 Task: Create a task  Implement a rating and review system for the app , assign it to team member softage.9@softage.net in the project TruTech and update the status of the task to  At Risk , set the priority of the task to Medium.
Action: Mouse moved to (57, 481)
Screenshot: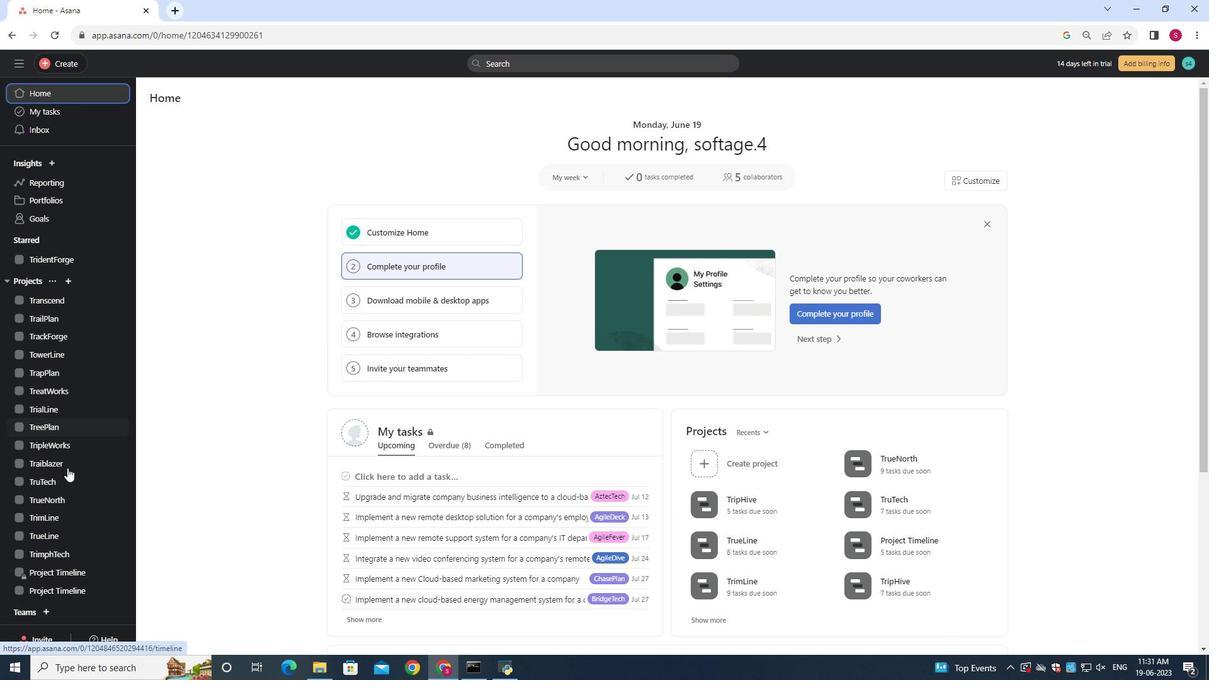 
Action: Mouse pressed left at (57, 481)
Screenshot: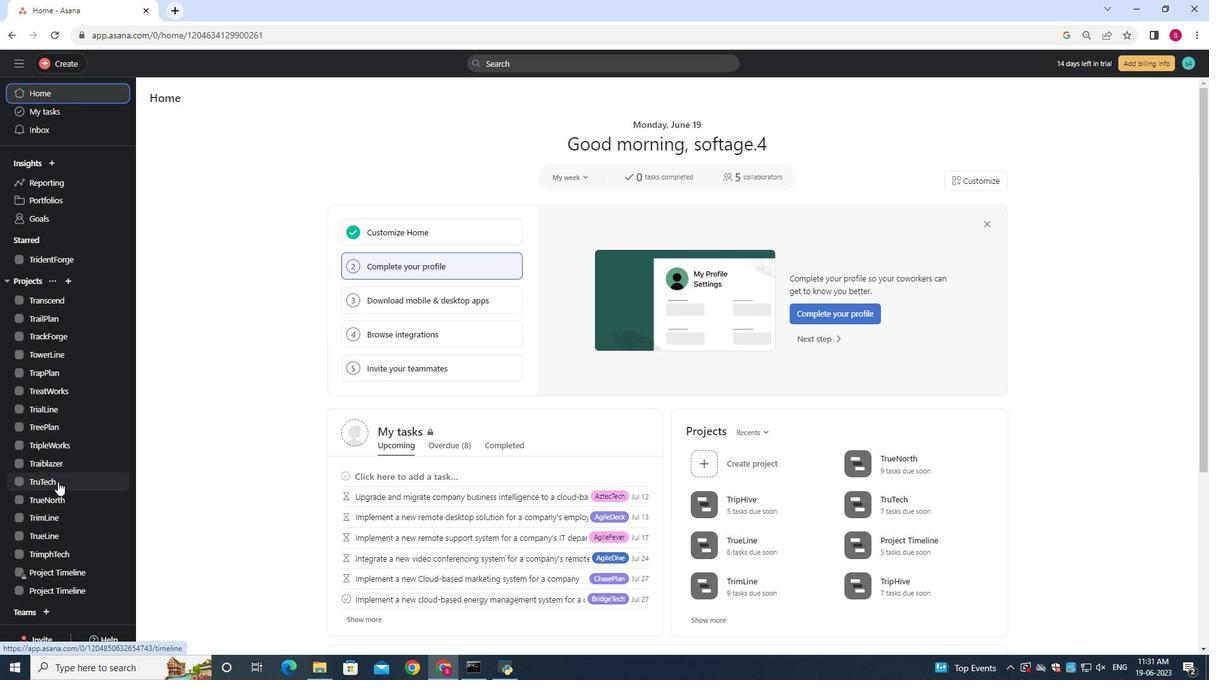 
Action: Mouse moved to (166, 146)
Screenshot: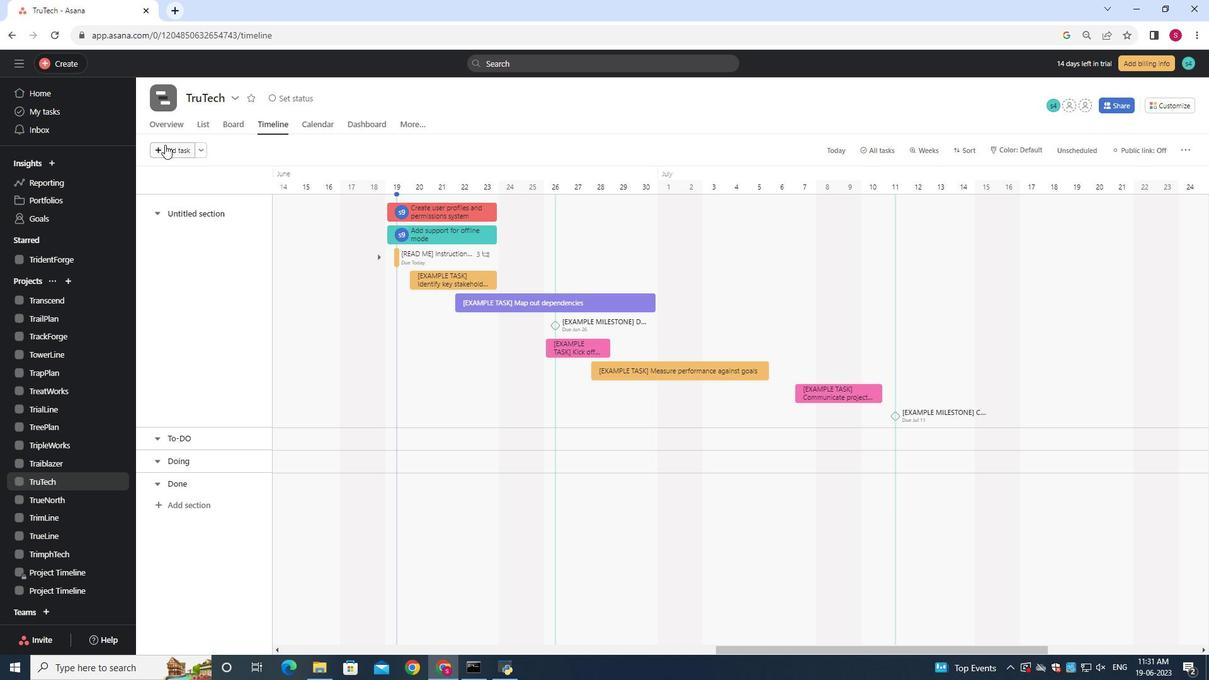 
Action: Mouse pressed left at (166, 146)
Screenshot: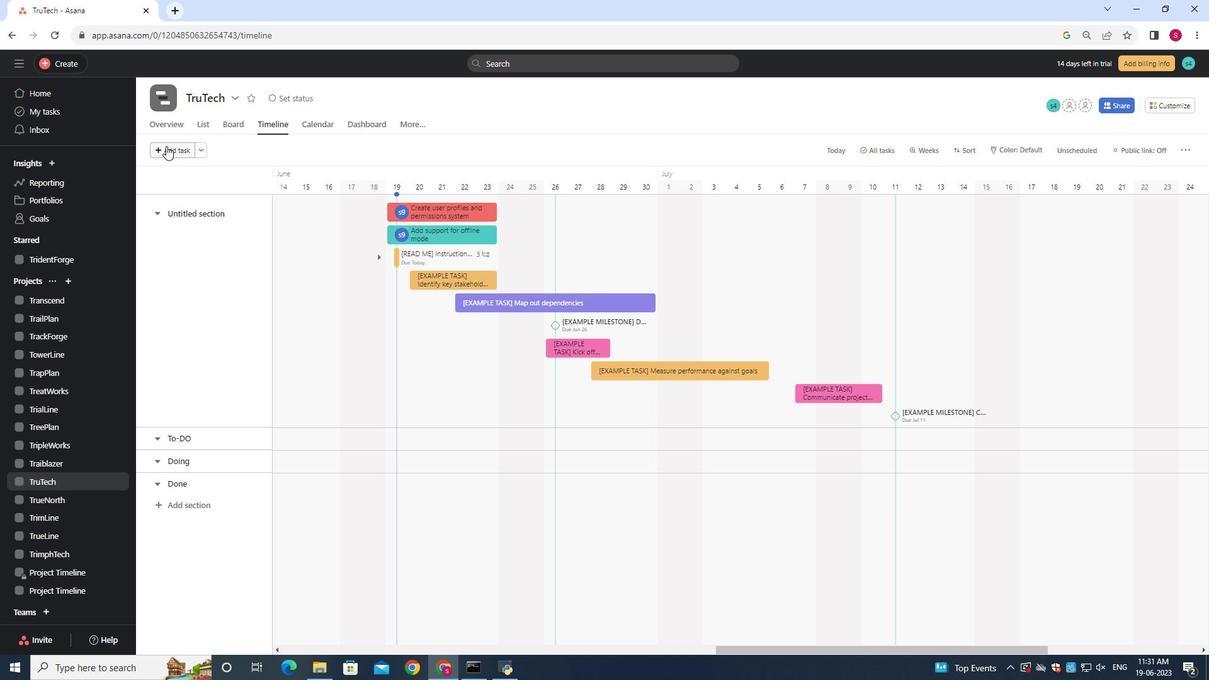 
Action: Mouse moved to (166, 146)
Screenshot: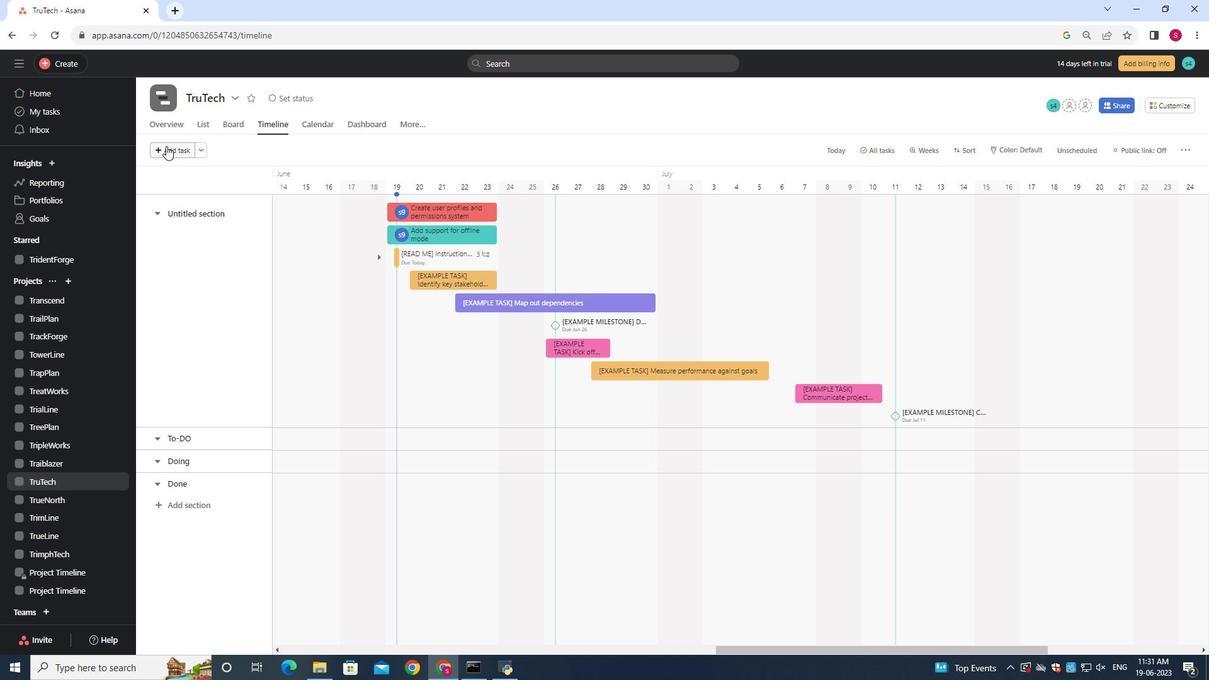 
Action: Key pressed ef<Key.backspace><Key.backspace><Key.shift><Key.shift><Key.shift><Key.shift><Key.shift><Key.shift><Key.shift><Key.shift><Key.shift><Key.shift><Key.shift><Key.shift><Key.shift><Key.shift><Key.shift><Key.shift><Key.shift><Key.shift><Key.shift><Key.shift><Key.shift><Key.shift><Key.shift><Key.shift><Key.shift><Key.shift><Key.shift><Key.shift><Key.shift><Key.shift><Key.shift><Key.shift><Key.shift><Key.shift><Key.shift><Key.shift><Key.shift><Key.shift><Key.shift><Key.shift><Key.shift><Key.shift><Key.shift><Key.shift><Key.shift><Key.shift><Key.shift><Key.shift><Key.shift><Key.shift><Key.shift><Key.shift><Key.shift><Key.shift><Key.shift><Key.shift><Key.shift><Key.shift><Key.shift><Key.shift><Key.shift><Key.shift><Key.shift><Key.shift><Key.shift><Key.shift><Key.shift><Key.shift><Key.shift><Key.shift><Key.shift><Key.shift><Key.shift><Key.shift><Key.shift><Key.shift><Key.shift><Key.shift><Key.shift><Key.shift><Key.shift><Key.shift><Key.shift><Key.shift><Key.shift><Key.shift><Key.shift><Key.shift><Key.shift><Key.shift><Key.shift>Implement<Key.space><Key.shift><Key.shift><Key.shift><Key.shift><Key.shift><Key.shift><Key.shift><Key.shift><Key.shift><Key.shift><Key.shift><Key.shift><Key.shift><Key.shift><Key.shift><Key.shift><Key.shift><Key.shift><Key.shift><Key.shift><Key.shift><Key.shift><Key.shift><Key.shift><Key.shift><Key.shift><Key.shift><Key.shift>a<Key.space><Key.shift><Key.shift><Key.shift><Key.shift>rating<Key.space>and<Key.space>review<Key.space>system<Key.space>for<Key.space>
Screenshot: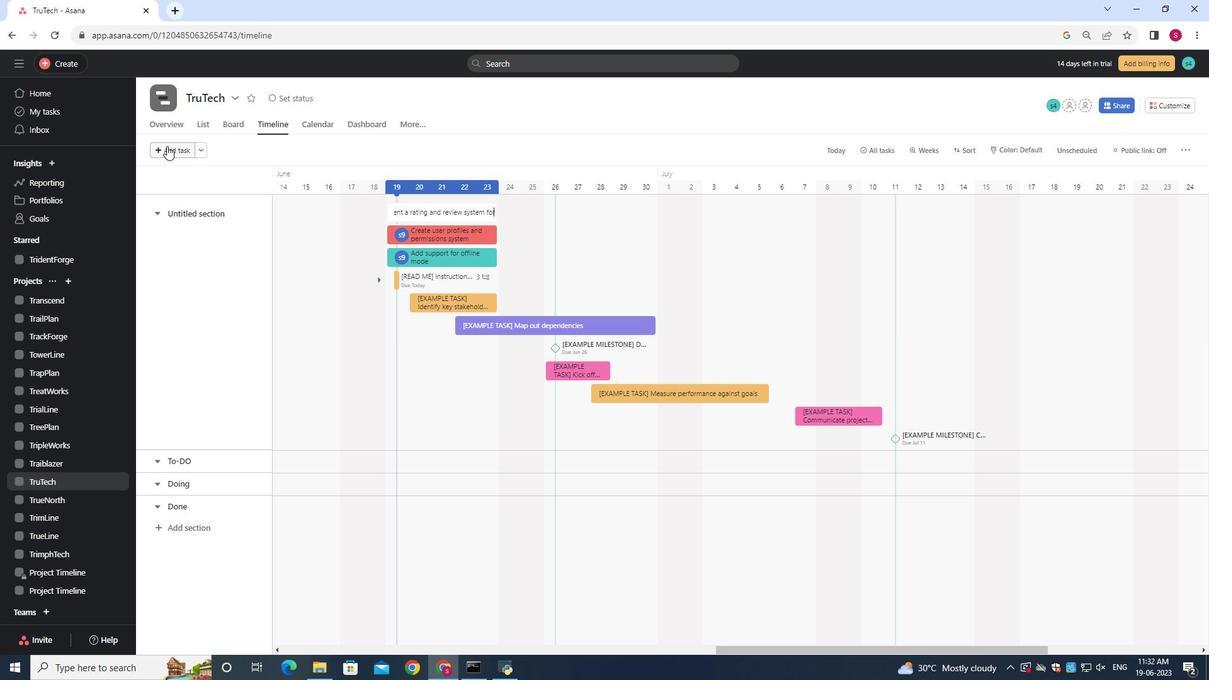 
Action: Mouse moved to (446, 210)
Screenshot: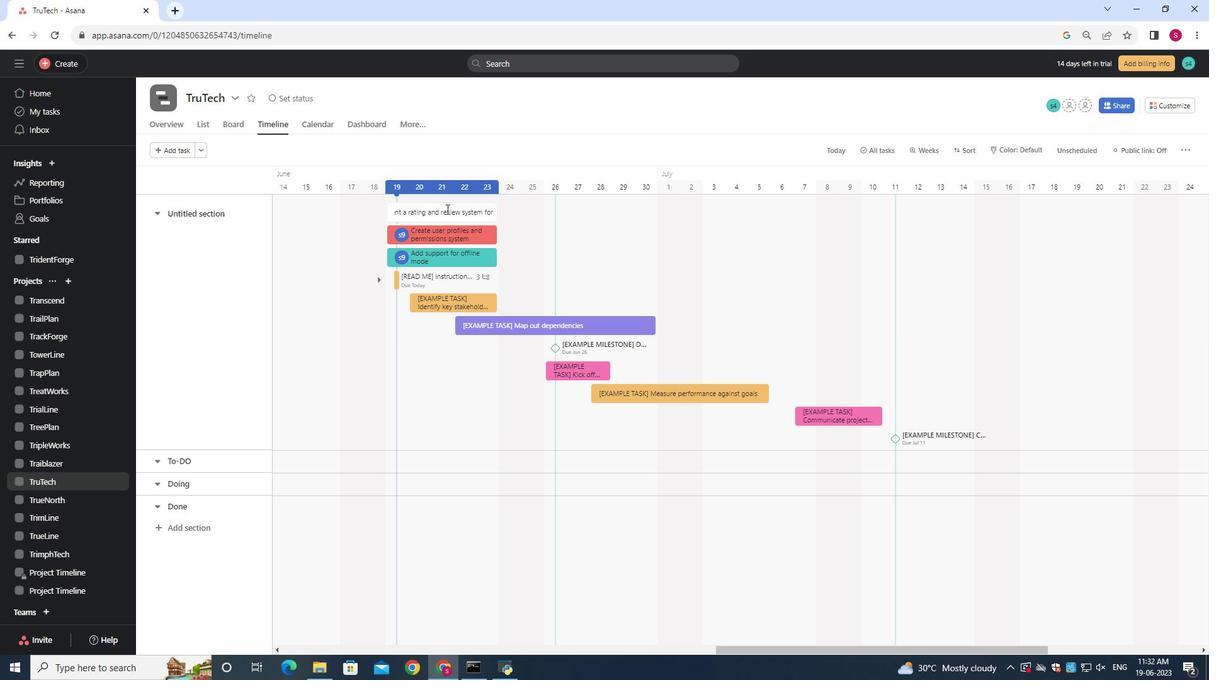 
Action: Mouse pressed left at (446, 210)
Screenshot: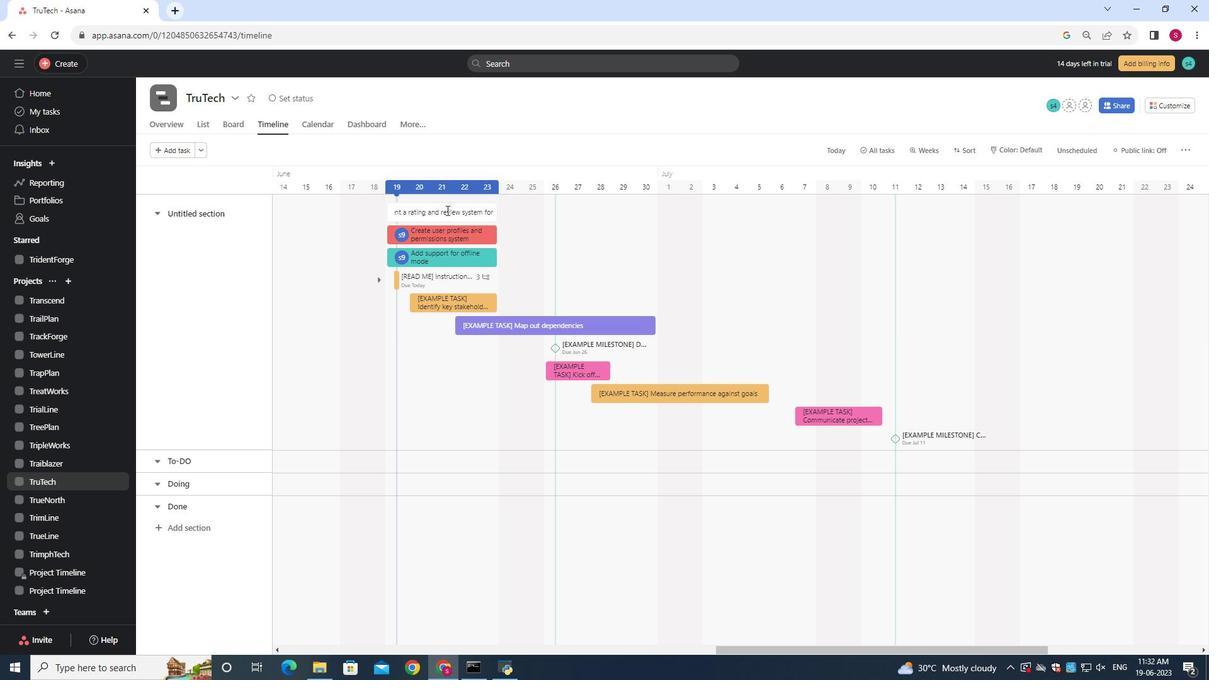 
Action: Mouse moved to (942, 216)
Screenshot: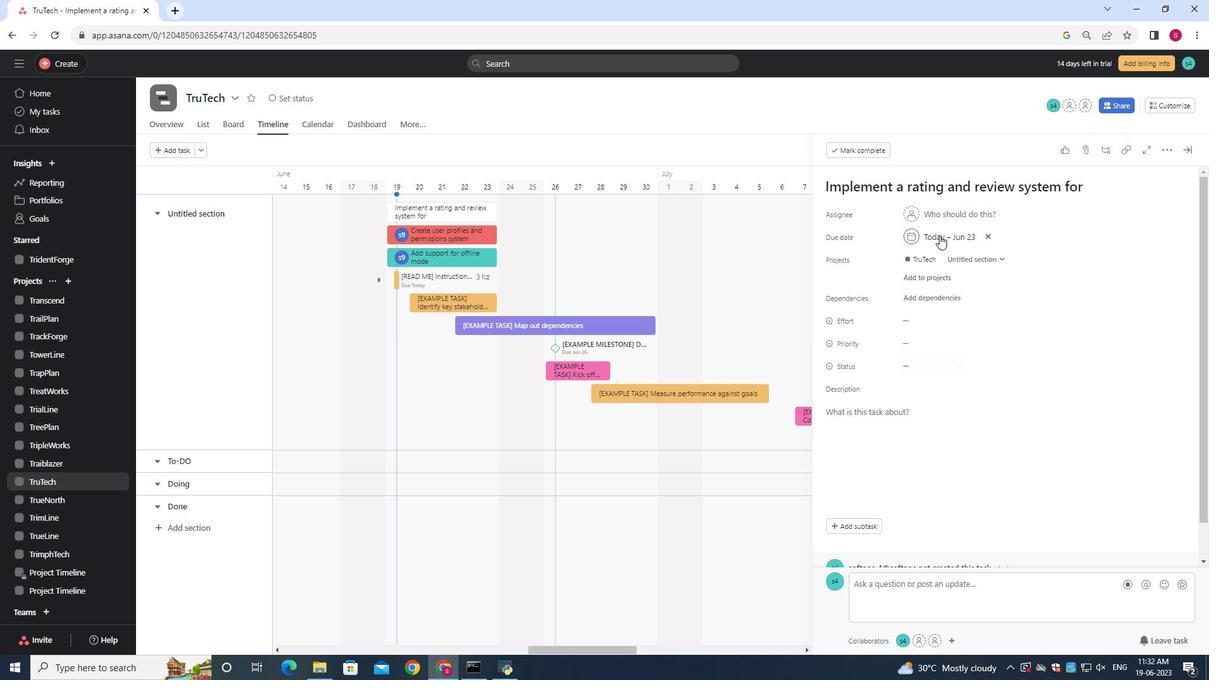 
Action: Mouse pressed left at (942, 216)
Screenshot: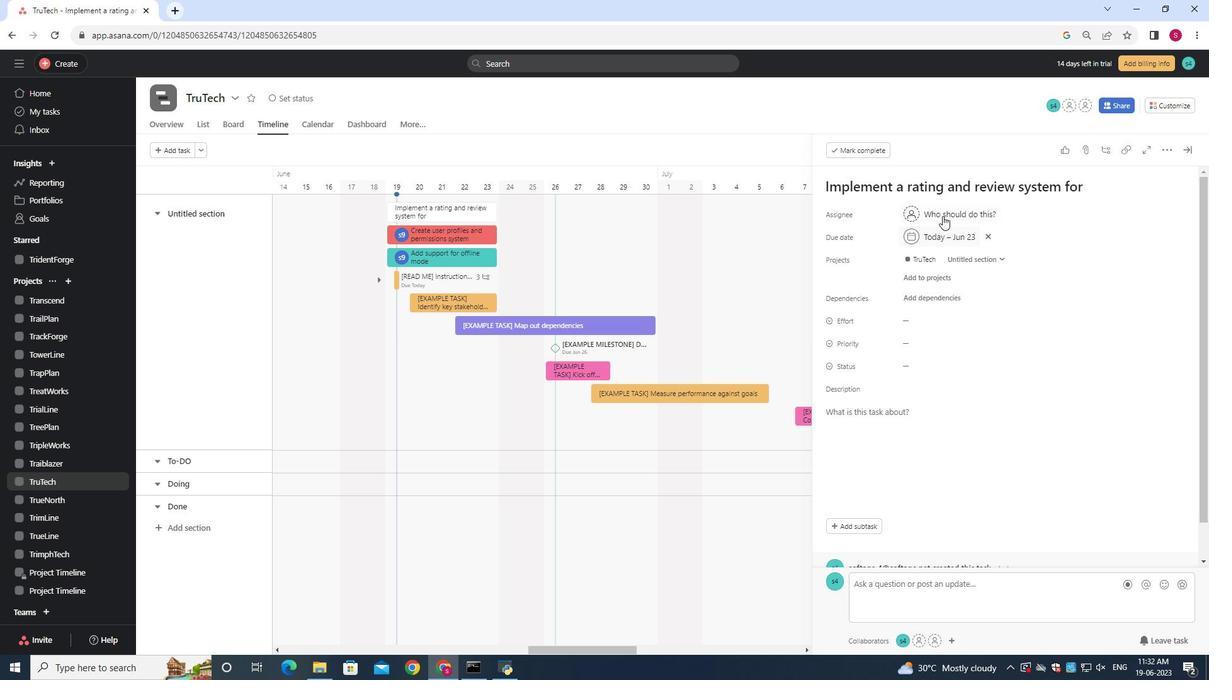 
Action: Key pressed softage.9<Key.shift>@softage.n<Key.backspace>net
Screenshot: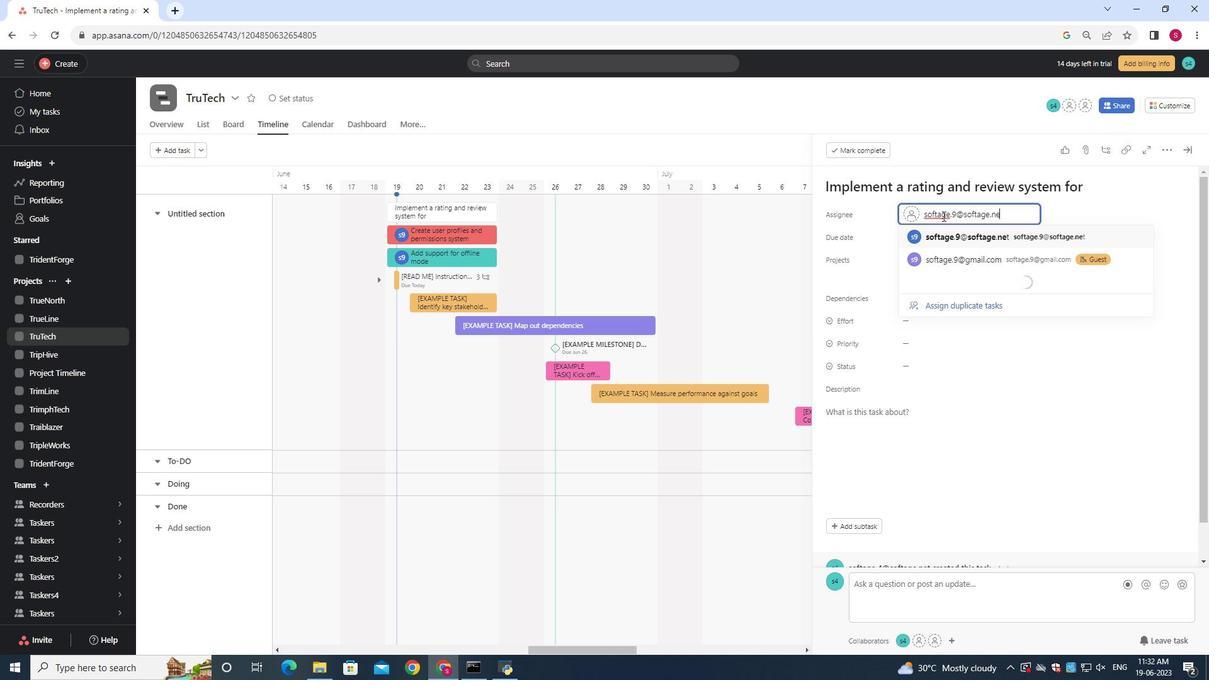 
Action: Mouse moved to (952, 233)
Screenshot: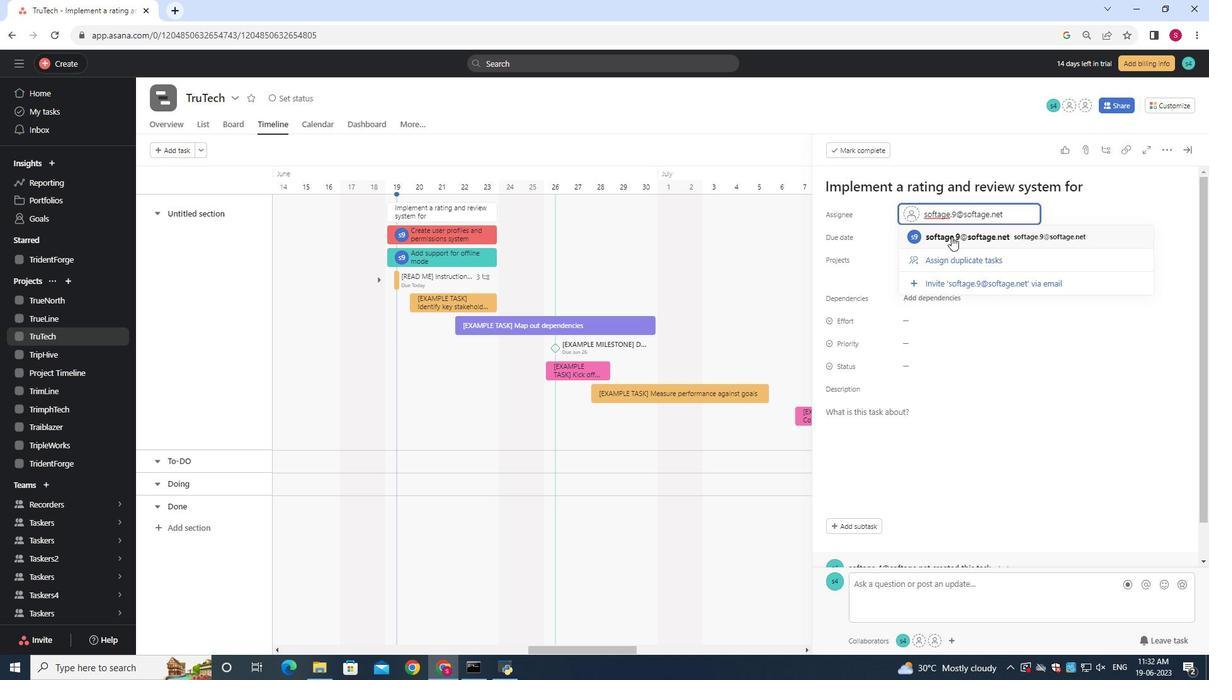 
Action: Mouse pressed left at (952, 233)
Screenshot: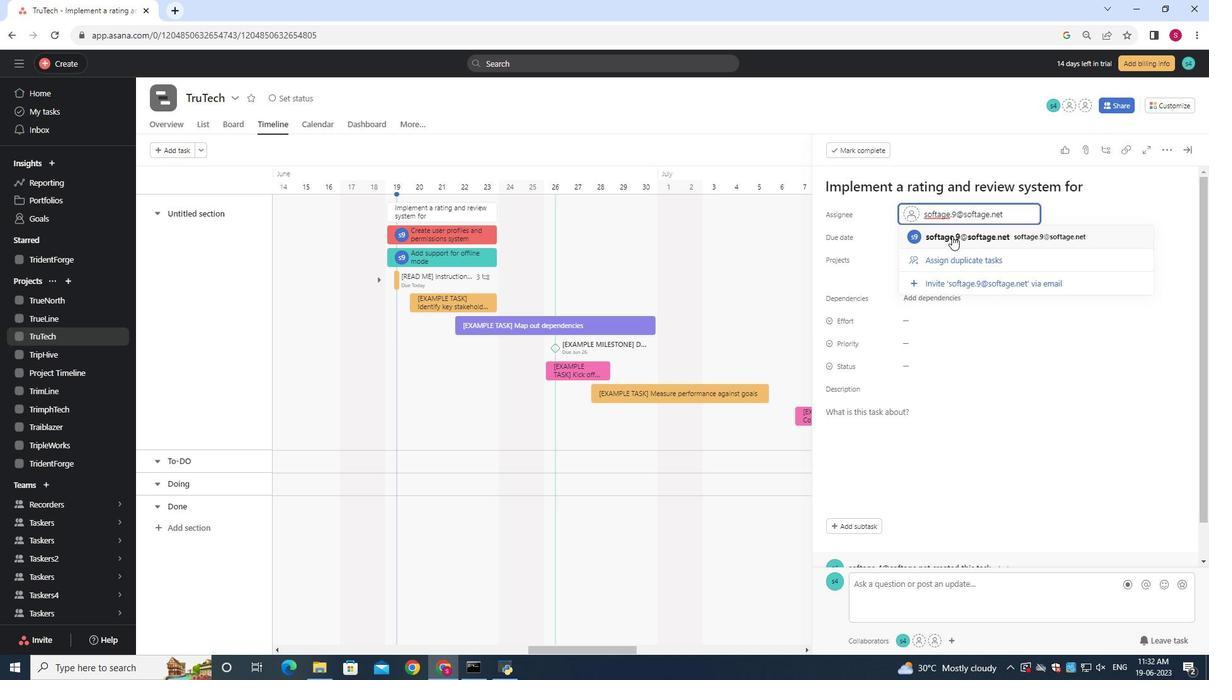 
Action: Mouse moved to (919, 364)
Screenshot: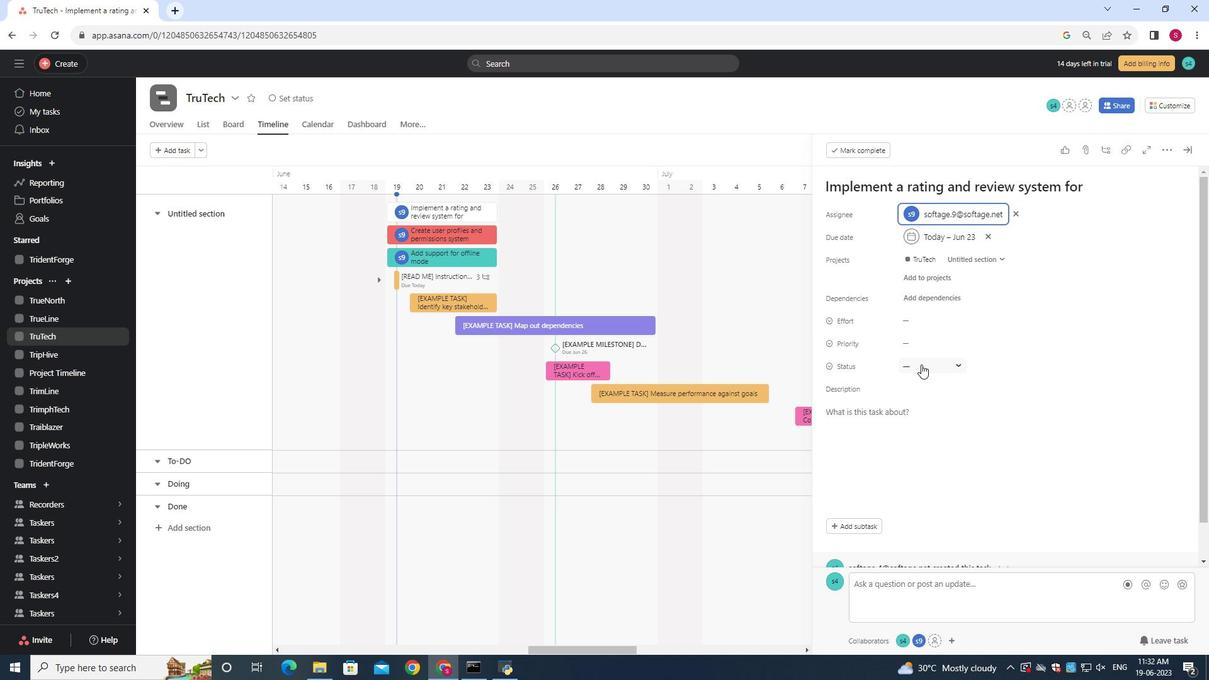 
Action: Mouse pressed left at (919, 364)
Screenshot: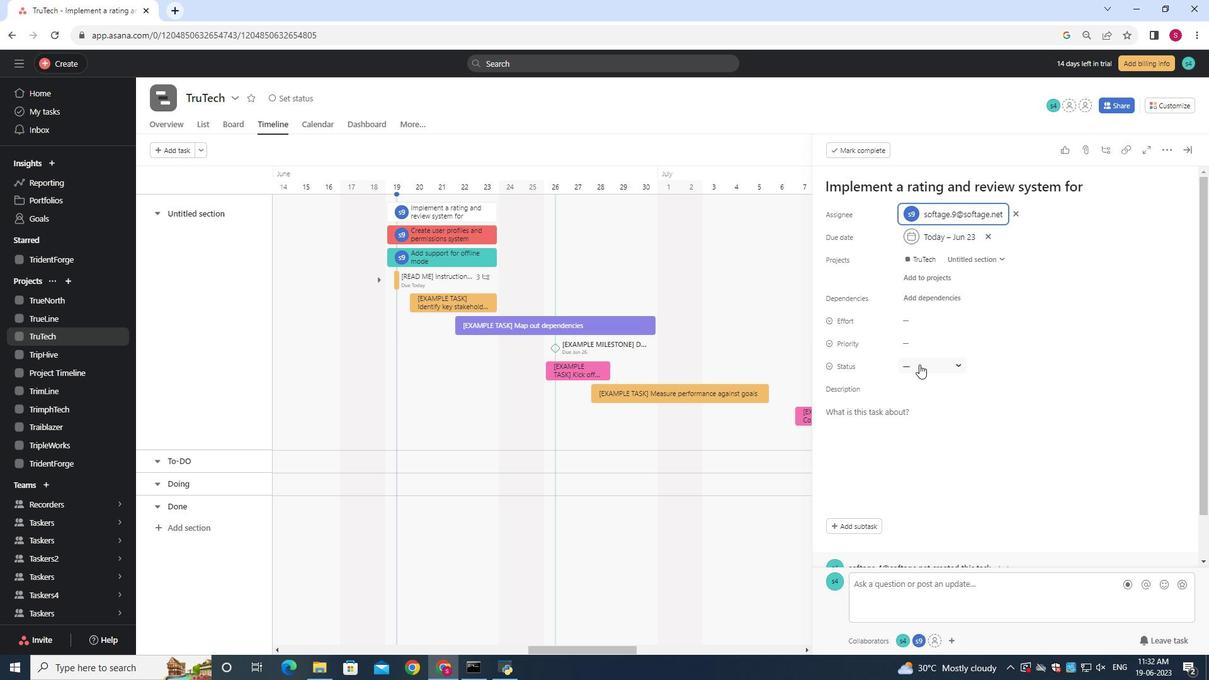 
Action: Mouse moved to (930, 425)
Screenshot: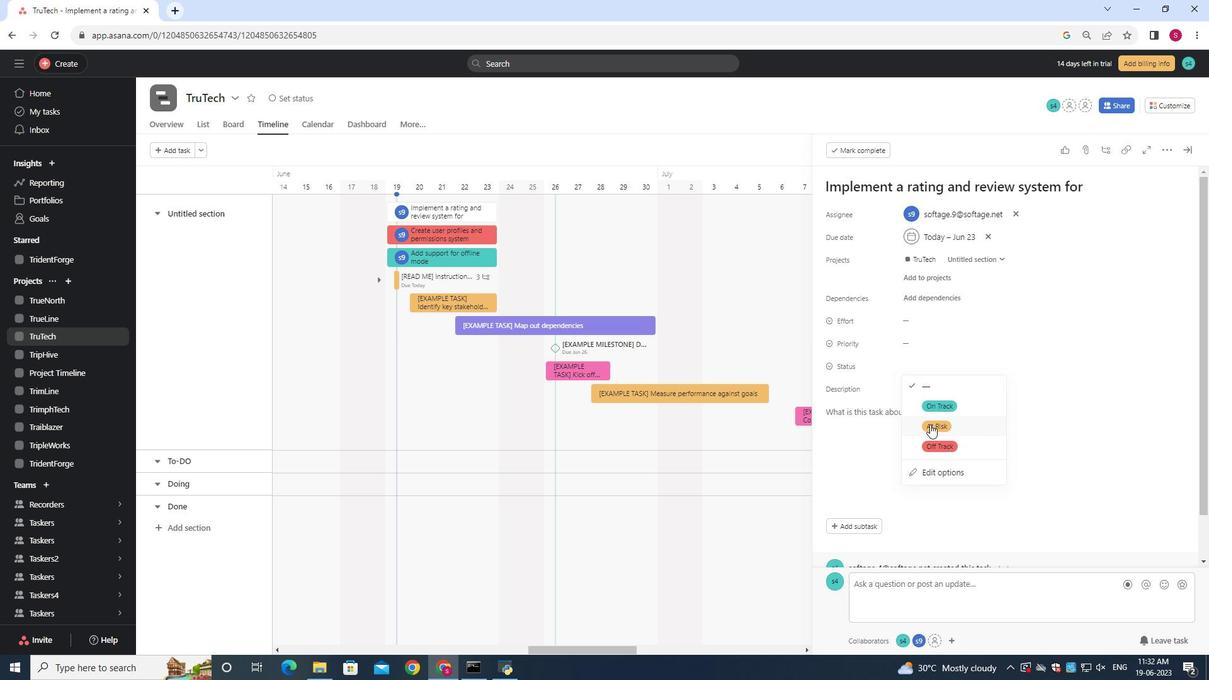 
Action: Mouse pressed left at (930, 425)
Screenshot: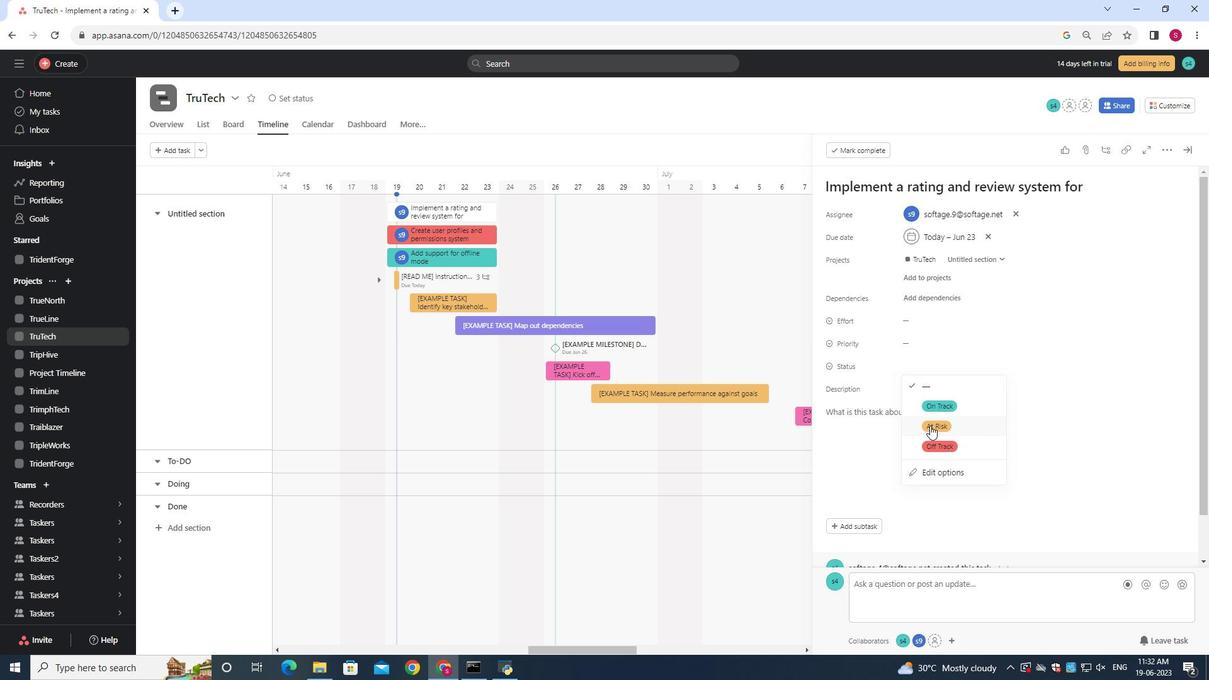 
Action: Mouse moved to (909, 344)
Screenshot: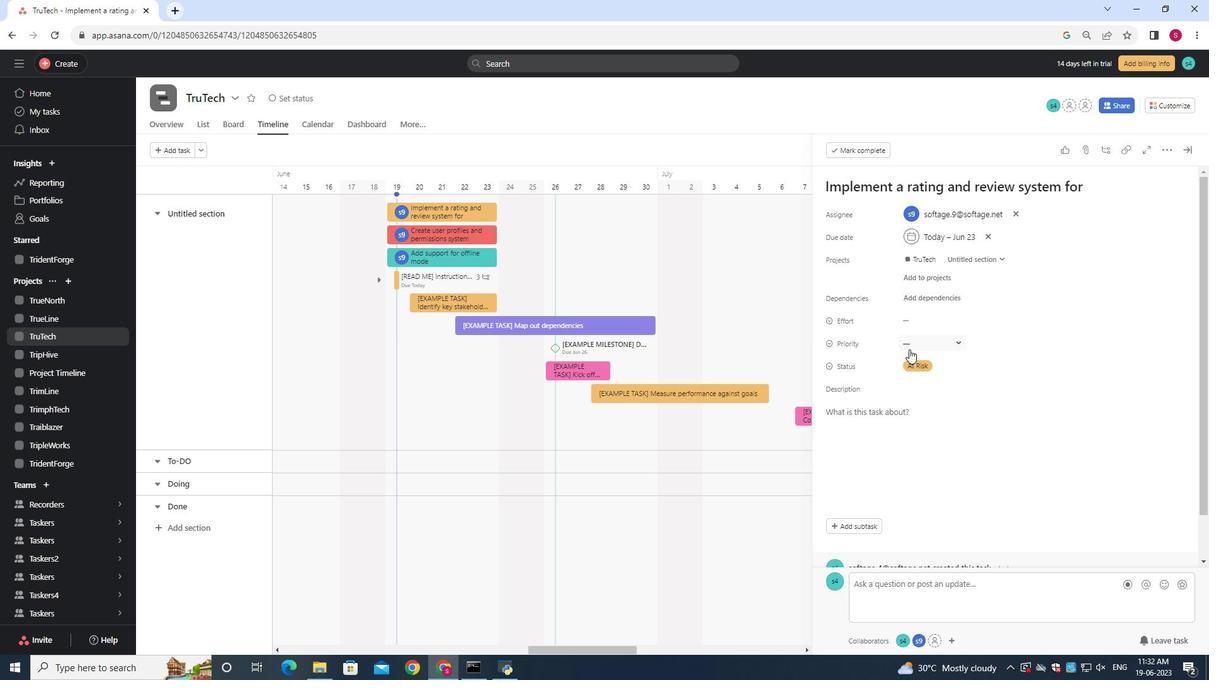 
Action: Mouse pressed left at (909, 344)
Screenshot: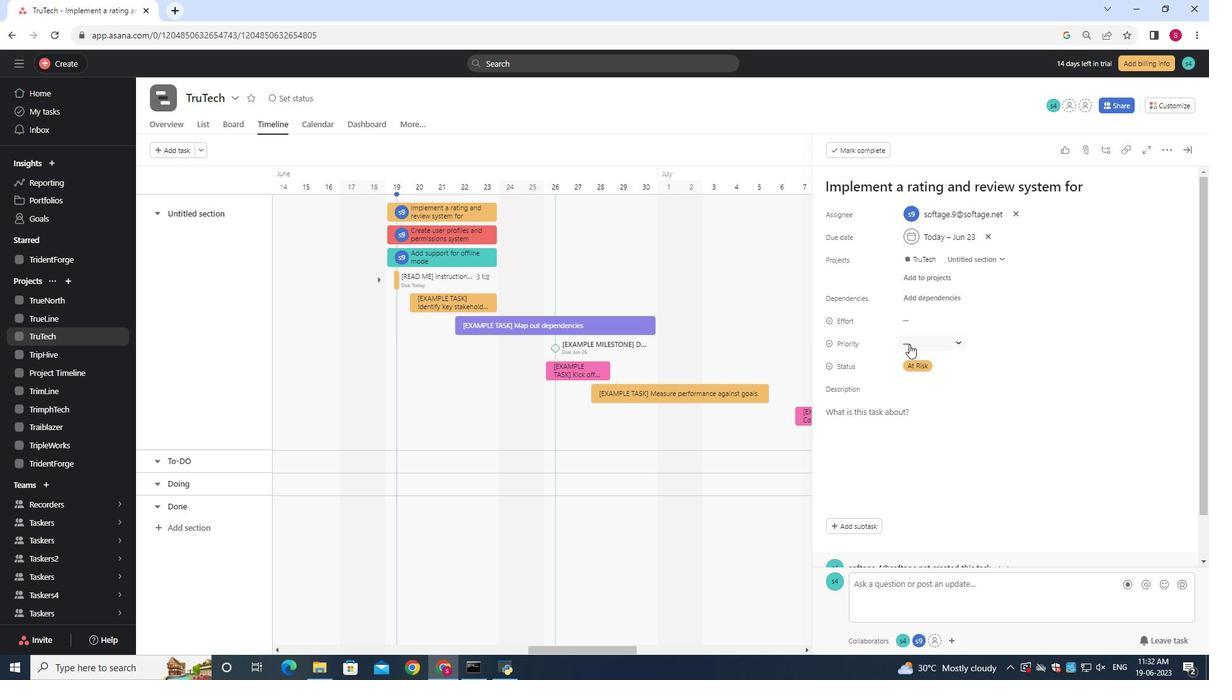
Action: Mouse moved to (933, 403)
Screenshot: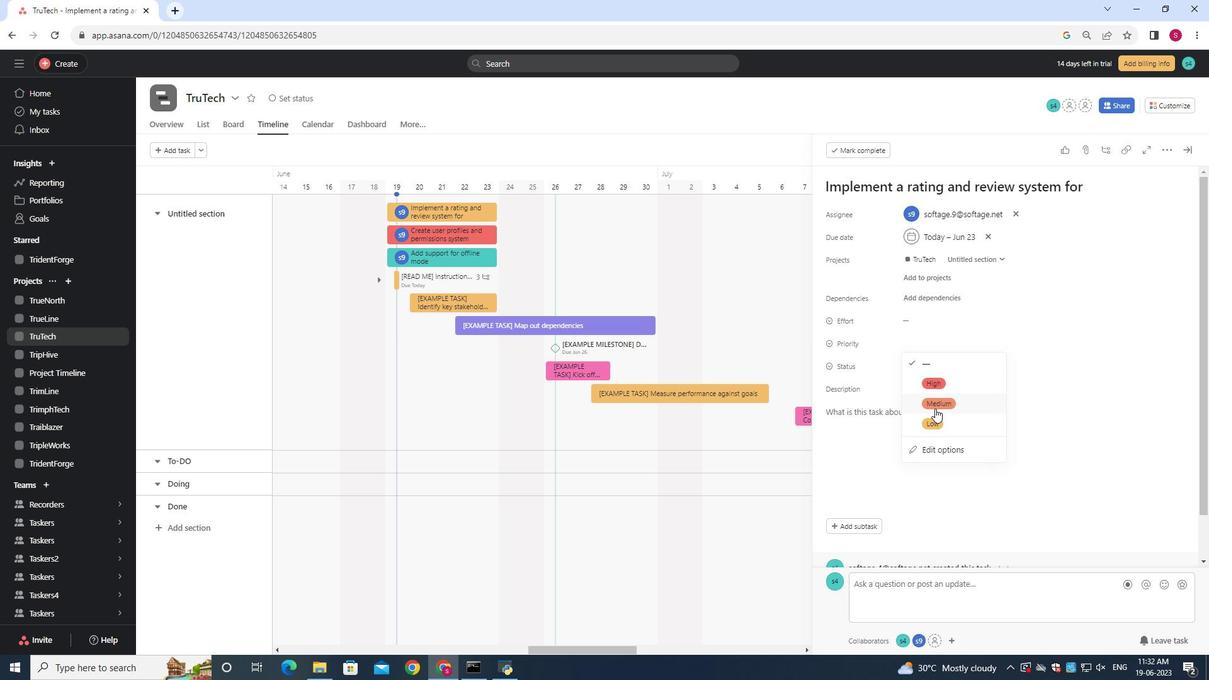 
Action: Mouse pressed left at (933, 403)
Screenshot: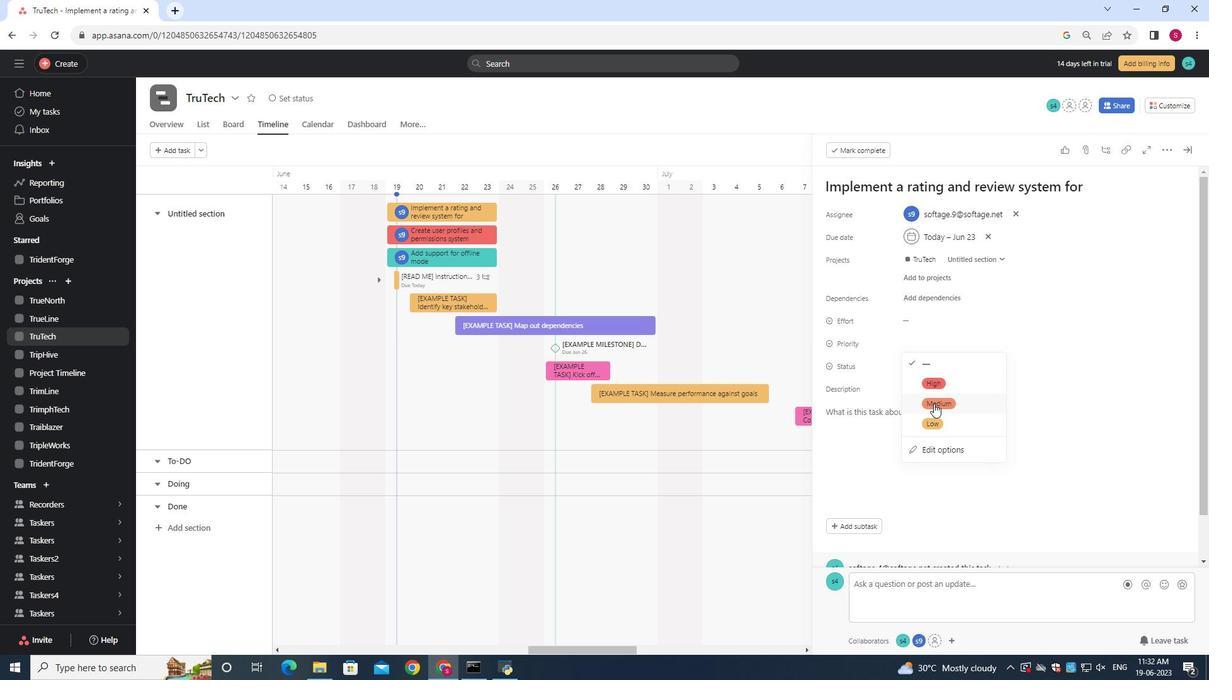 
Action: Mouse moved to (933, 397)
Screenshot: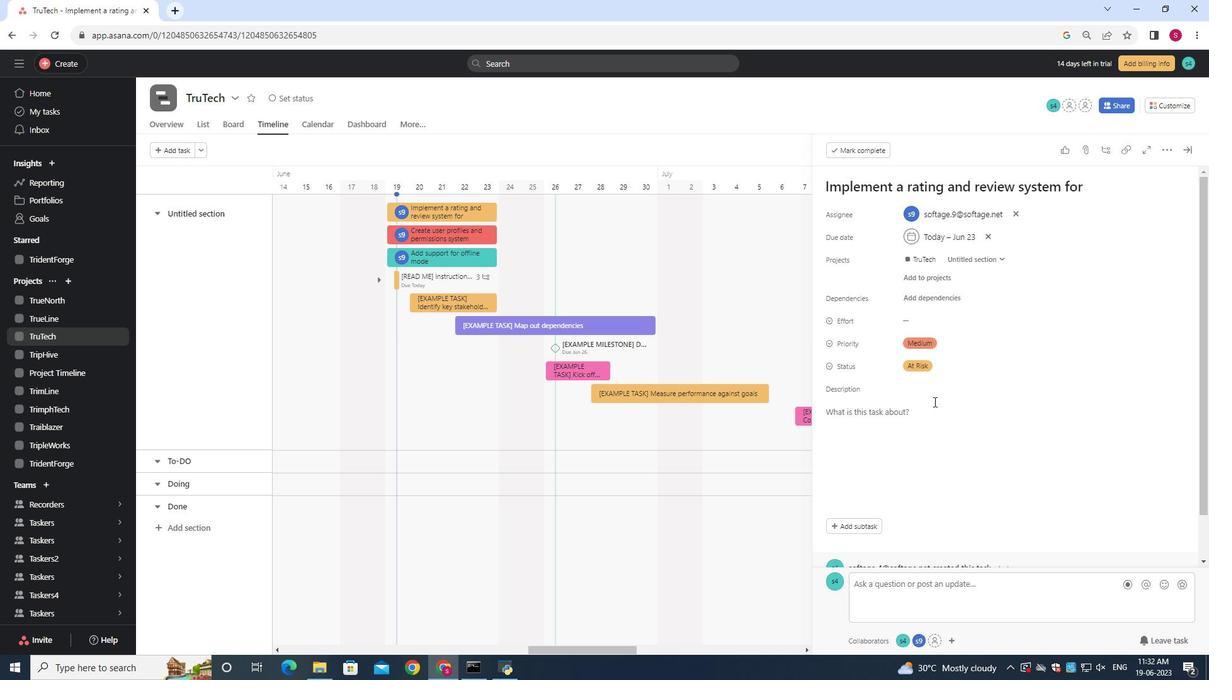 
